 Task: Make in the project AgileRealm an epic 'IT governance improvement'. Create in the project AgileRealm an epic 'Virtualization infrastructure enhancement'. Add in the project AgileRealm an epic 'Code refactoring and optimization'
Action: Mouse moved to (179, 49)
Screenshot: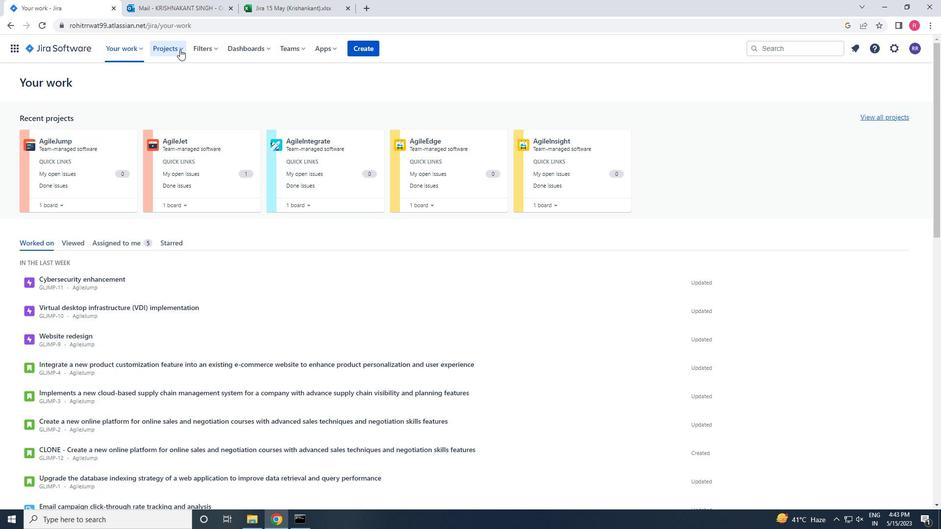 
Action: Mouse pressed left at (179, 49)
Screenshot: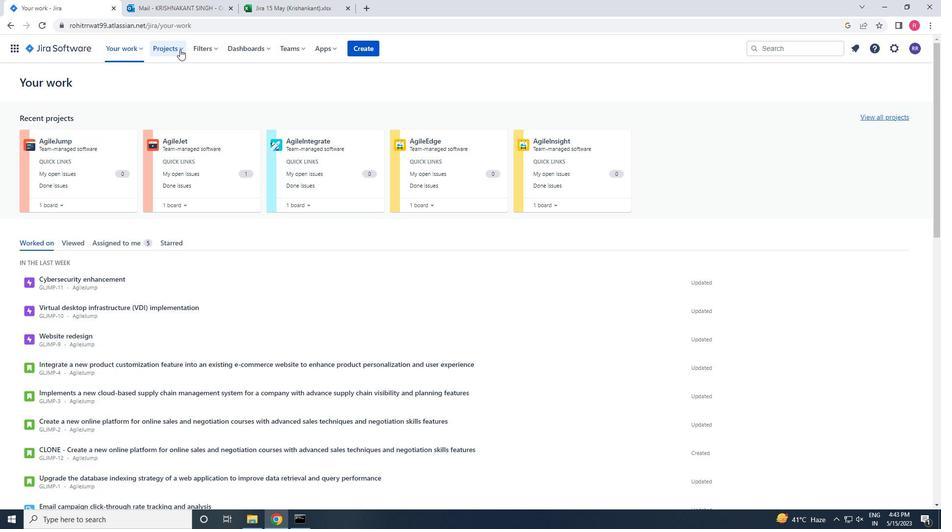 
Action: Mouse moved to (177, 103)
Screenshot: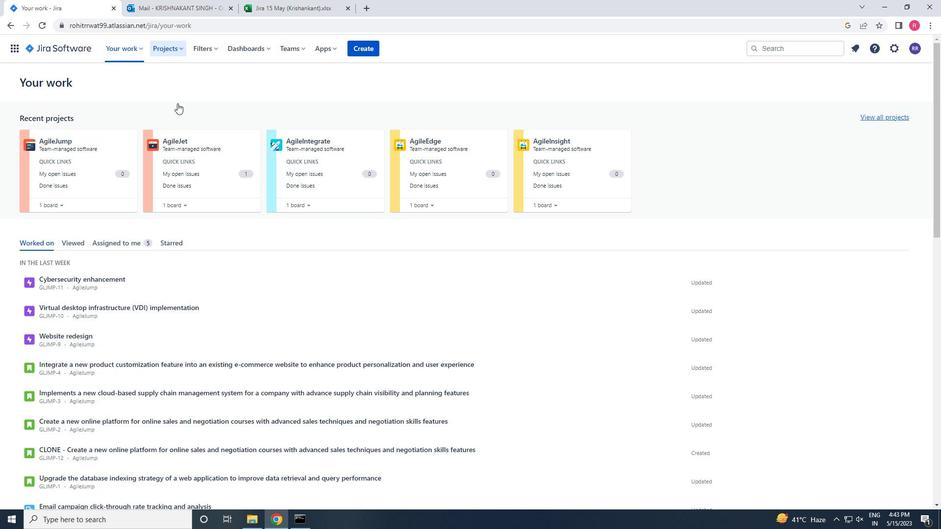 
Action: Mouse pressed left at (177, 103)
Screenshot: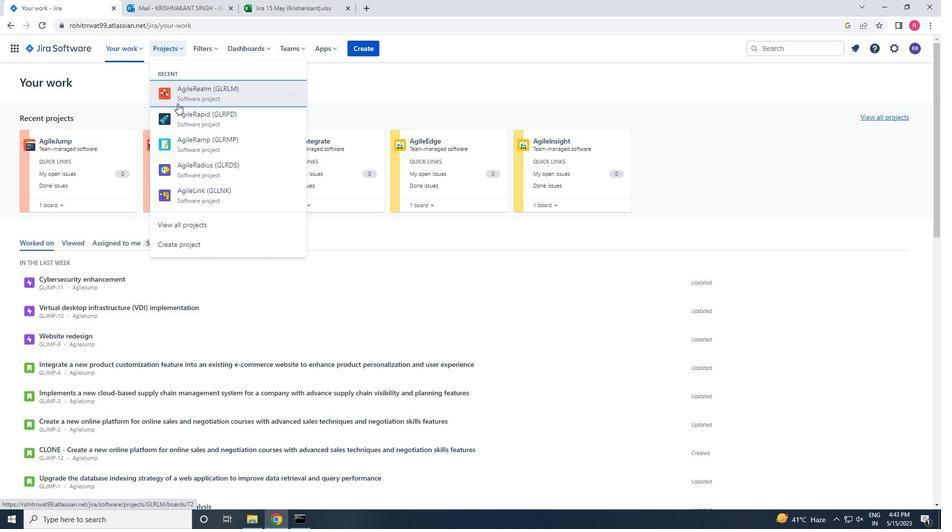
Action: Mouse moved to (39, 155)
Screenshot: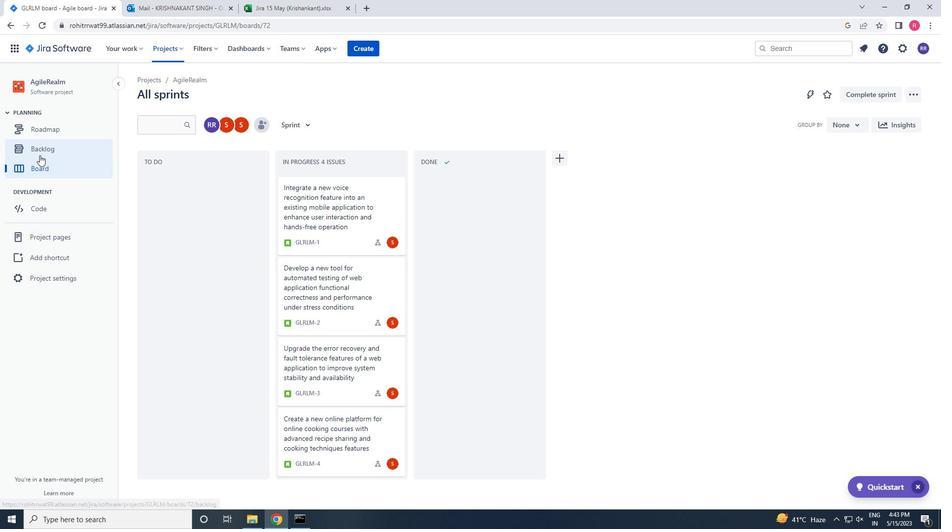 
Action: Mouse pressed left at (39, 155)
Screenshot: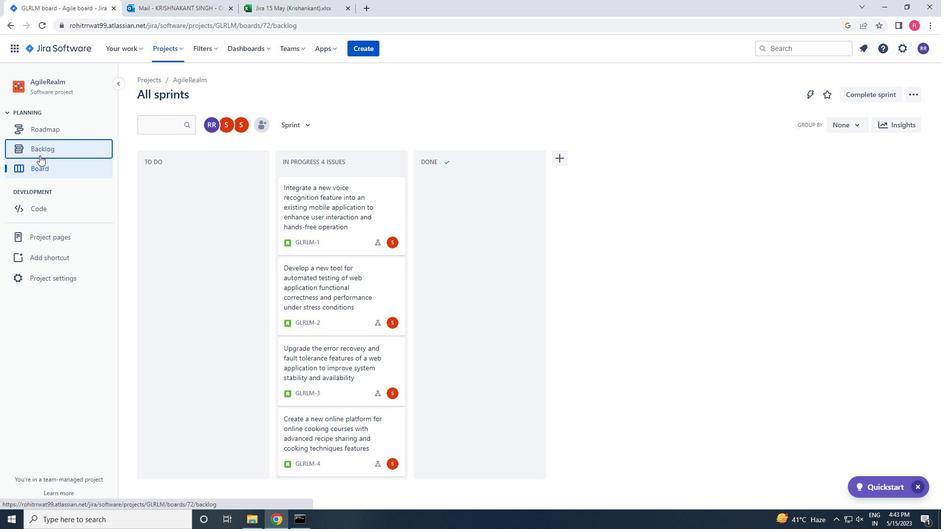 
Action: Mouse moved to (235, 335)
Screenshot: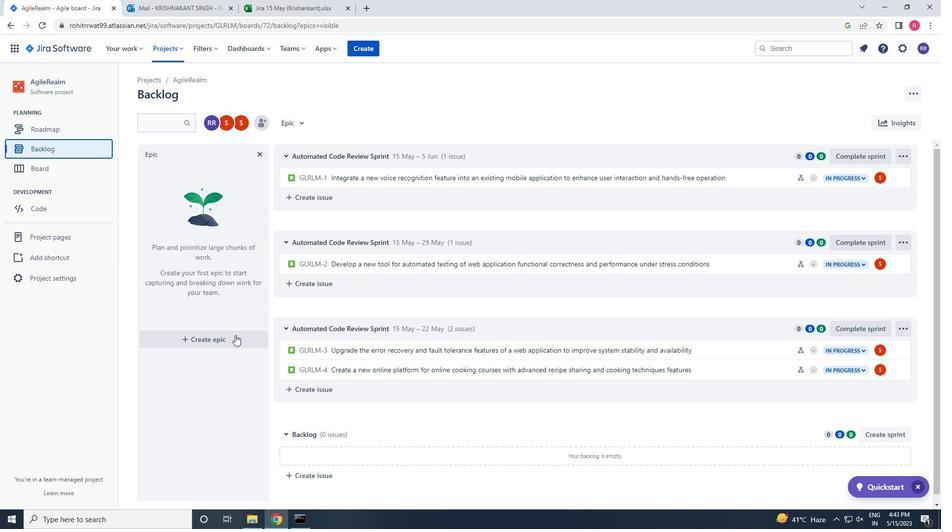 
Action: Mouse pressed left at (235, 335)
Screenshot: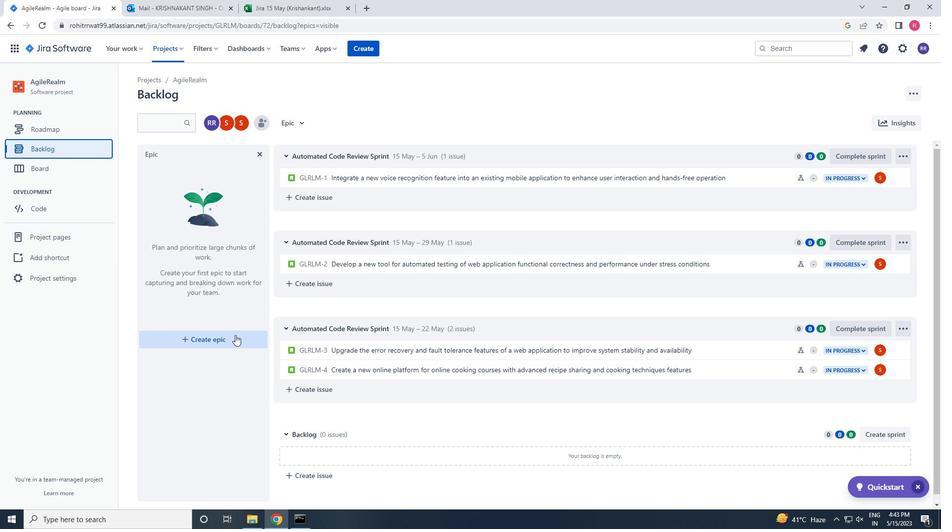 
Action: Key pressed <Key.shift>IT<Key.space>GOVERNANCE<Key.space>IMPROVEMENT<Key.space><Key.enter><Key.shift>VIRTUALIZATION<Key.space>INFRASTUCTURE<Key.space><Key.left><Key.left><Key.left><Key.left><Key.left><Key.left><Key.left><Key.left><Key.left><Key.left><Key.left><Key.left><Key.right><Key.right><Key.right><Key.right><Key.right><Key.right><Key.left>R<Key.right><Key.right><Key.right><Key.right><Key.right><Key.right><Key.right><Key.right>ENHANCEMENT<Key.space><Key.enter><Key.shift>CODE<Key.space>REFATORING<Key.space>OPTIMIZATION<Key.left><Key.left><Key.left><Key.left><Key.left><Key.left><Key.left><Key.left><Key.left><Key.left><Key.left><Key.left><Key.left><Key.left><Key.left><Key.left><Key.left><Key.left><Key.left>C<Key.enter>
Screenshot: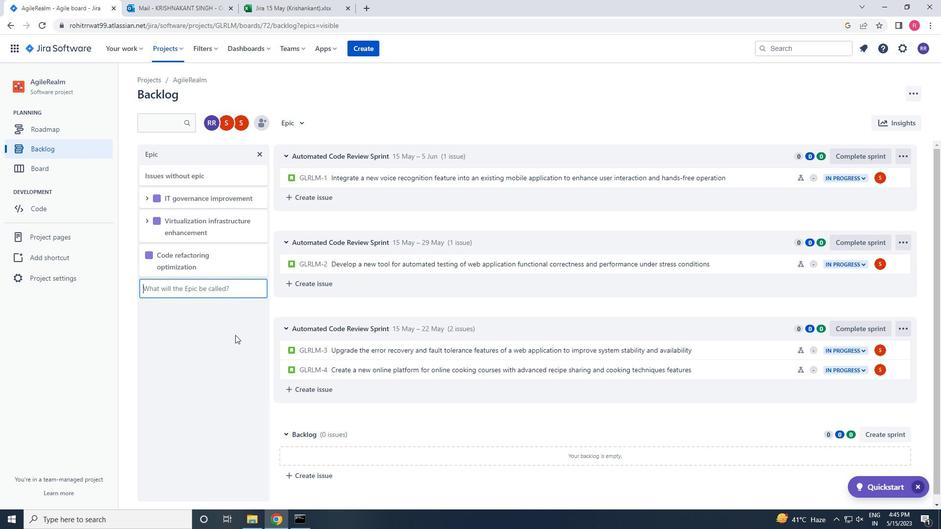 
